 Task: Add the task  Develop a new online tool for online event registration to the section Incident Prevention Sprint in the project BlazePath and add a Due Date to the respective task as 2024/01/20
Action: Mouse moved to (645, 293)
Screenshot: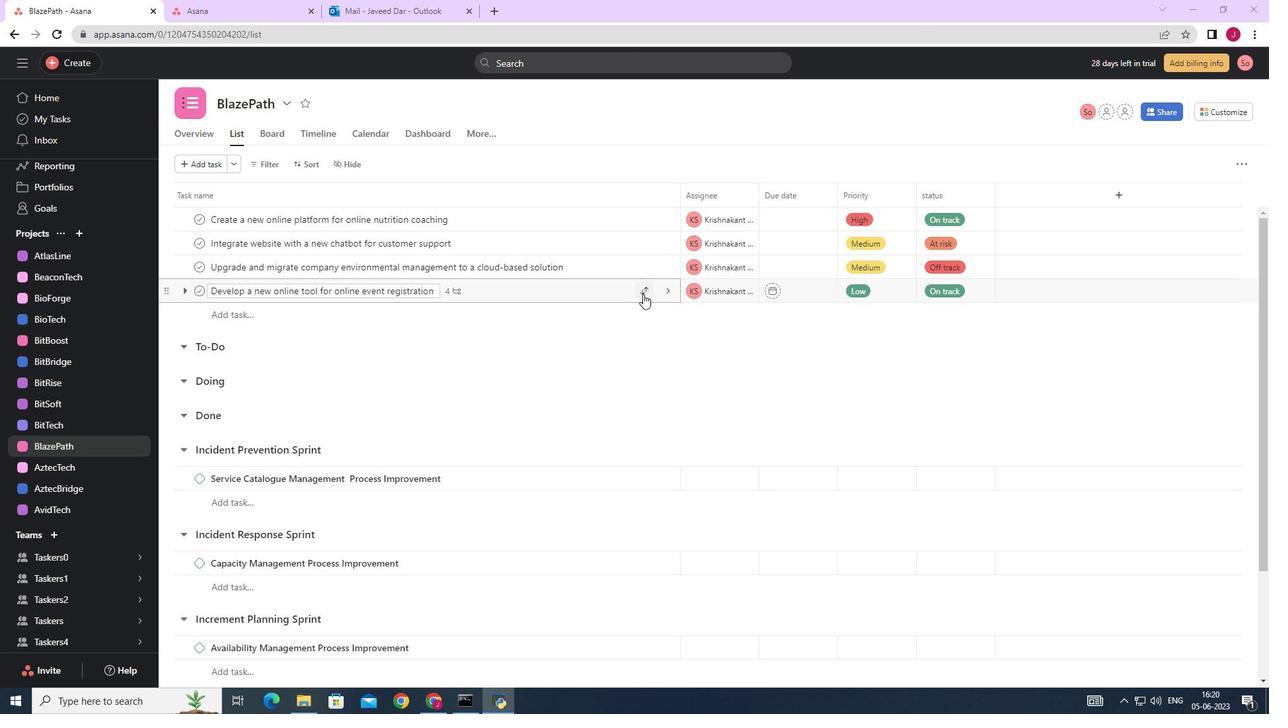 
Action: Mouse pressed left at (645, 293)
Screenshot: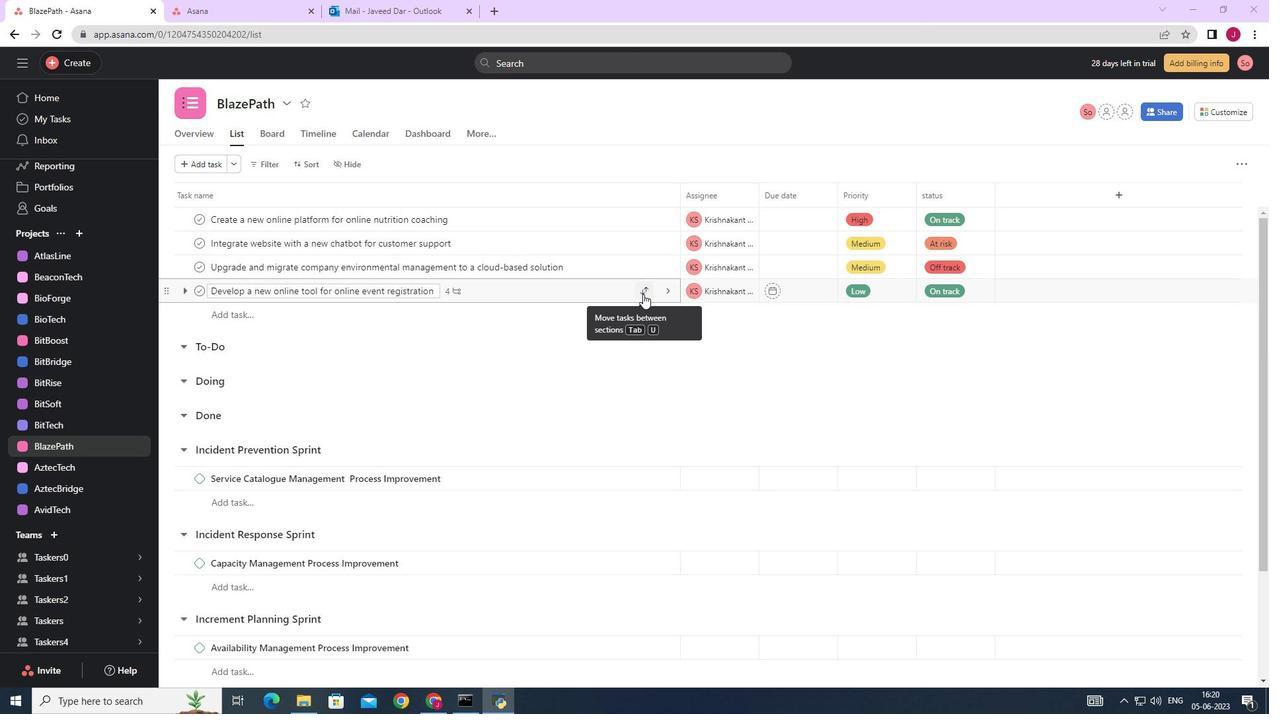 
Action: Mouse moved to (566, 440)
Screenshot: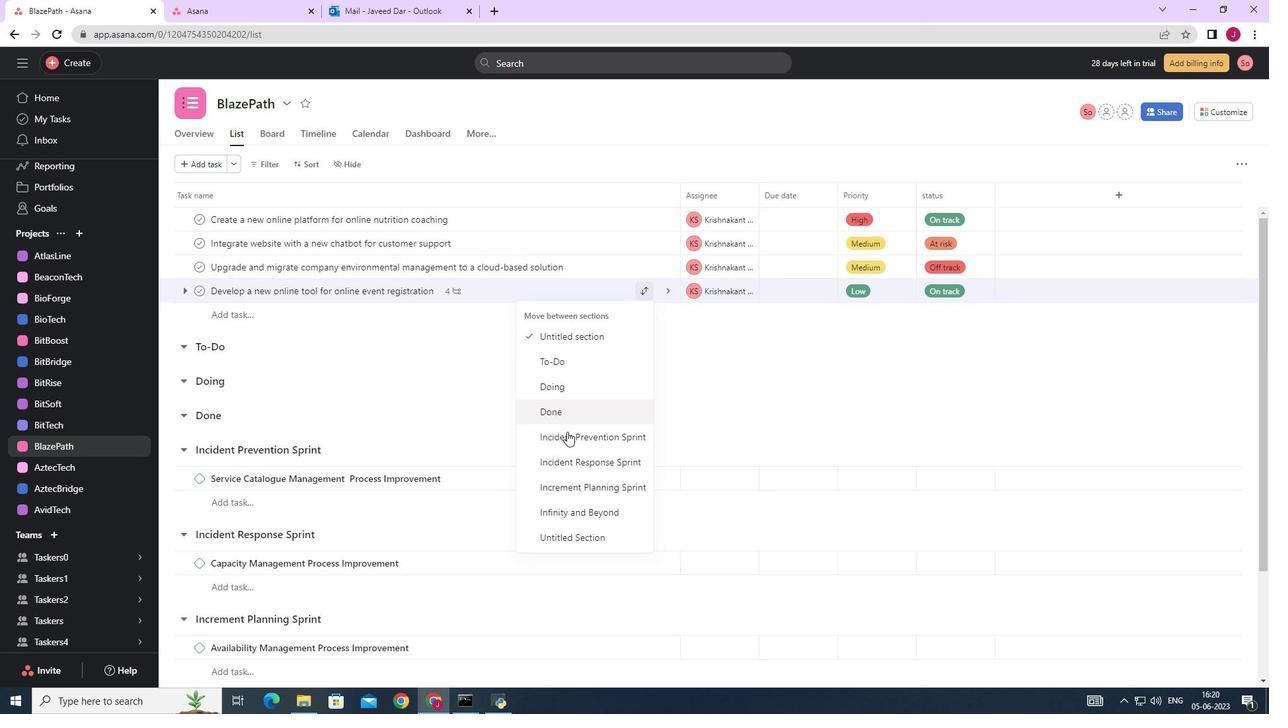 
Action: Mouse pressed left at (566, 440)
Screenshot: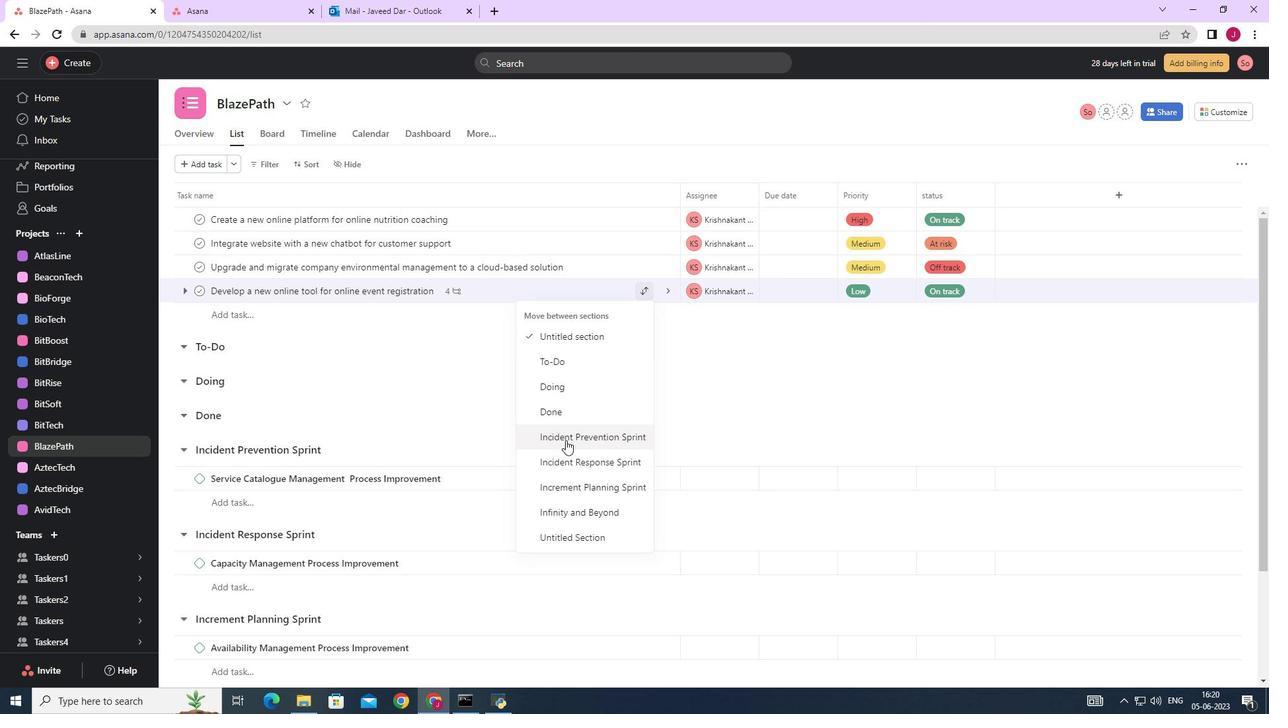 
Action: Mouse moved to (834, 455)
Screenshot: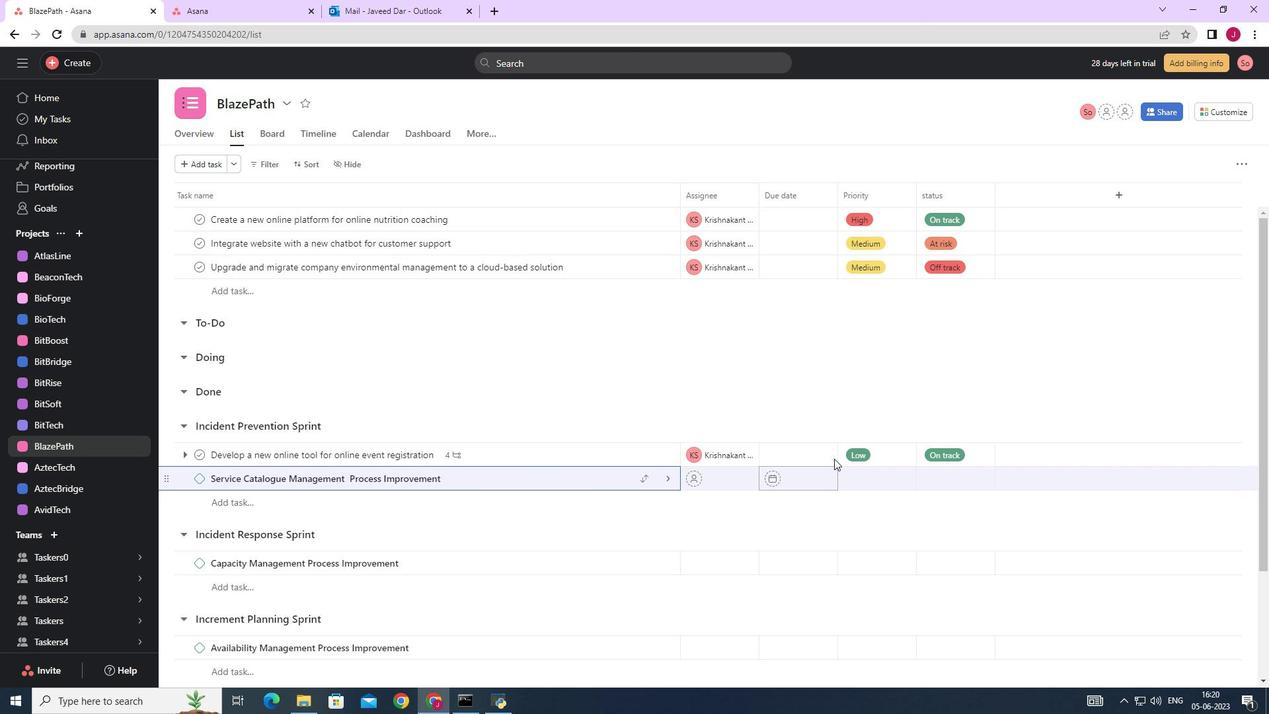
Action: Mouse pressed left at (834, 455)
Screenshot: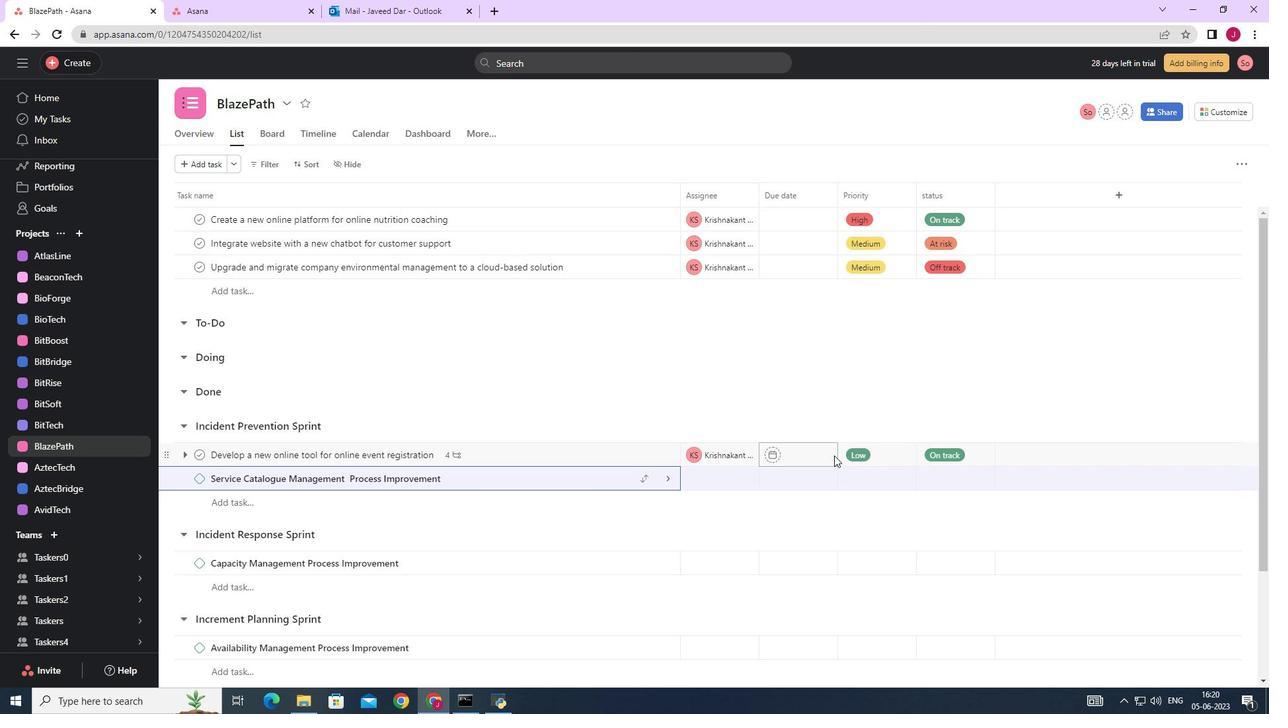 
Action: Mouse moved to (804, 458)
Screenshot: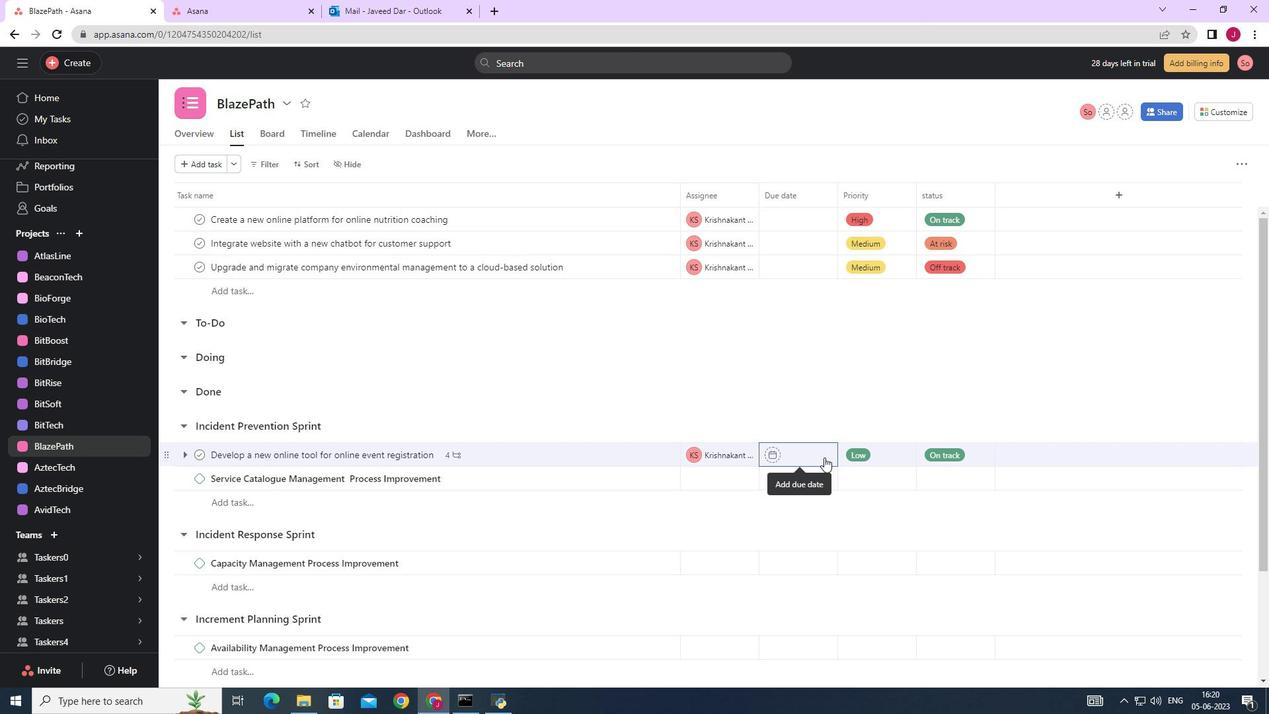 
Action: Mouse pressed left at (804, 458)
Screenshot: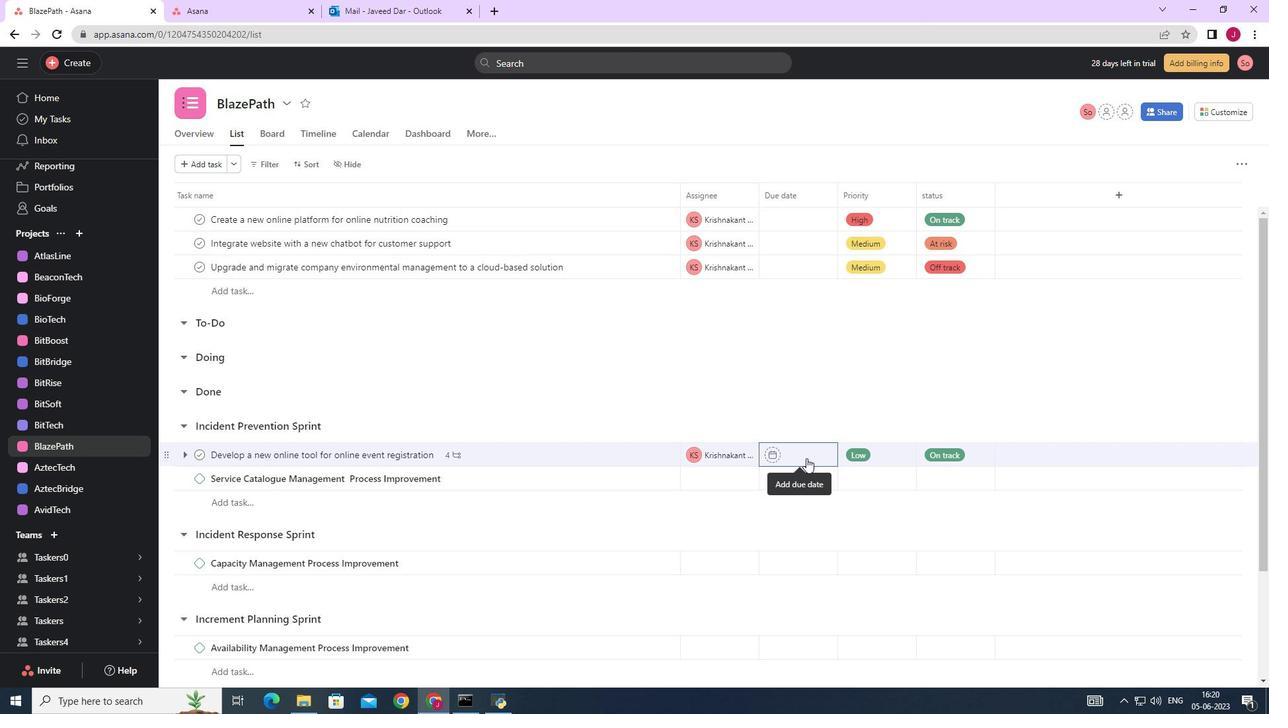 
Action: Mouse moved to (933, 244)
Screenshot: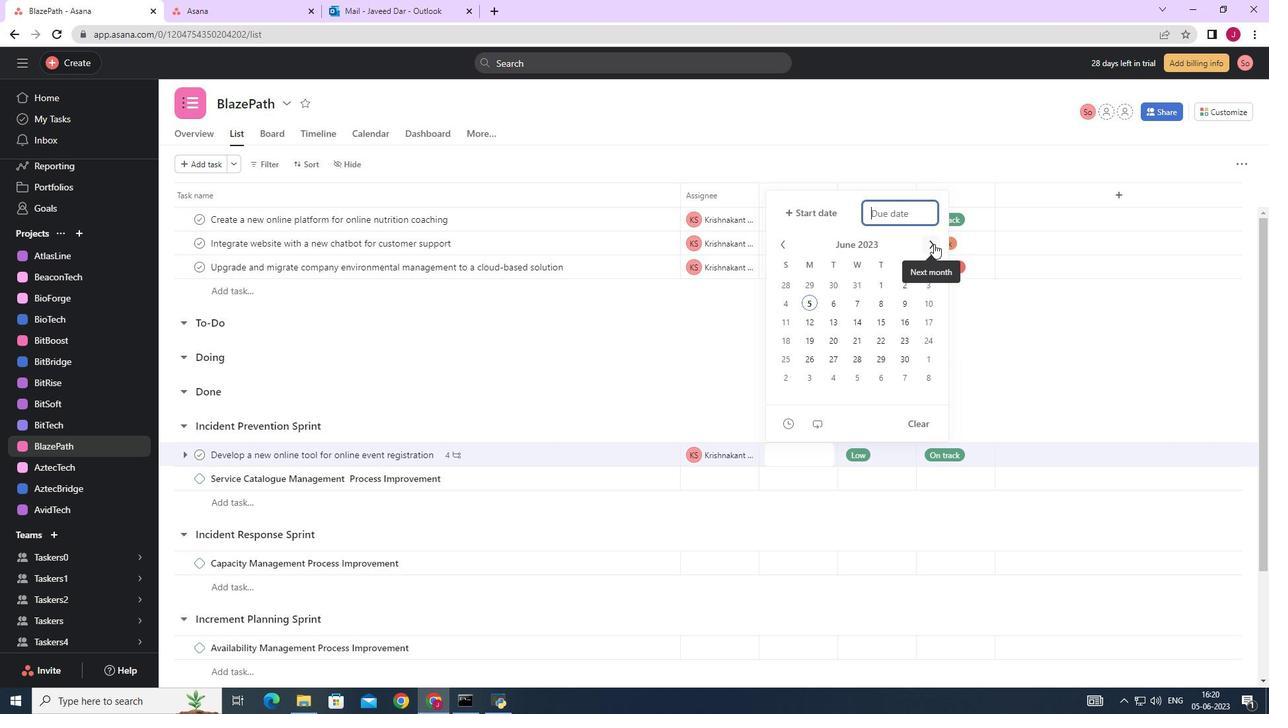 
Action: Mouse pressed left at (933, 244)
Screenshot: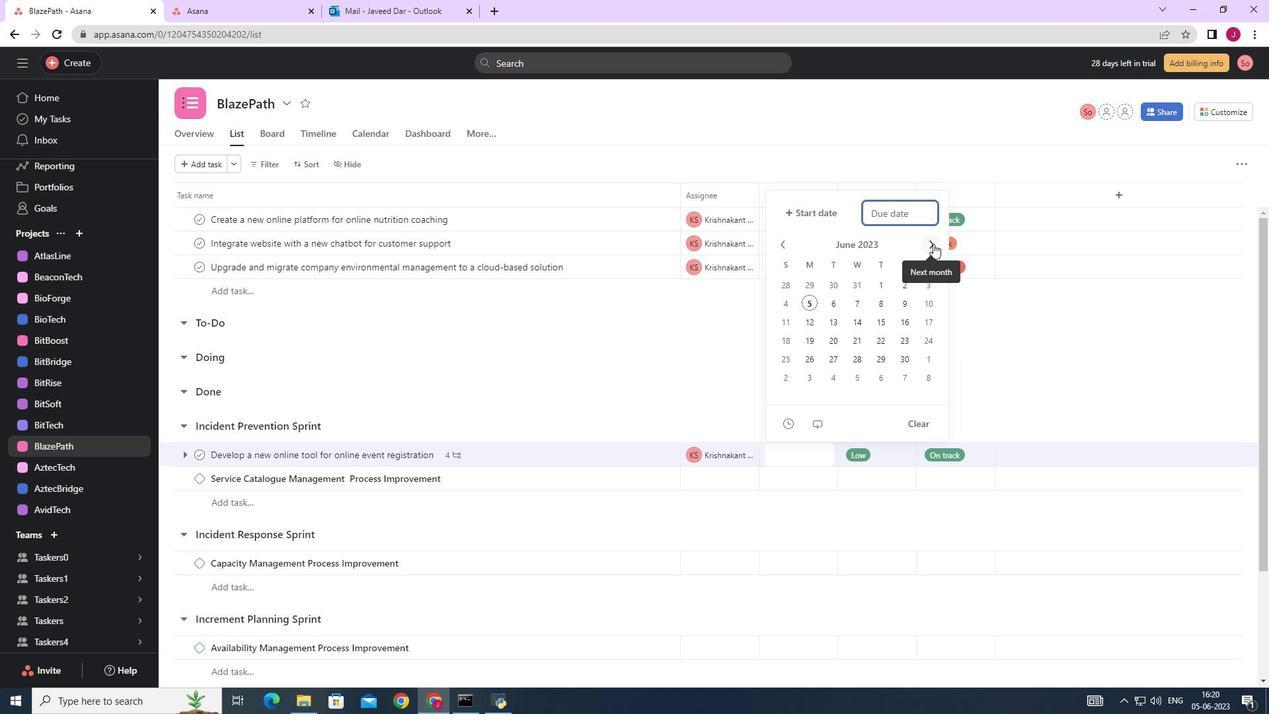 
Action: Mouse pressed left at (933, 244)
Screenshot: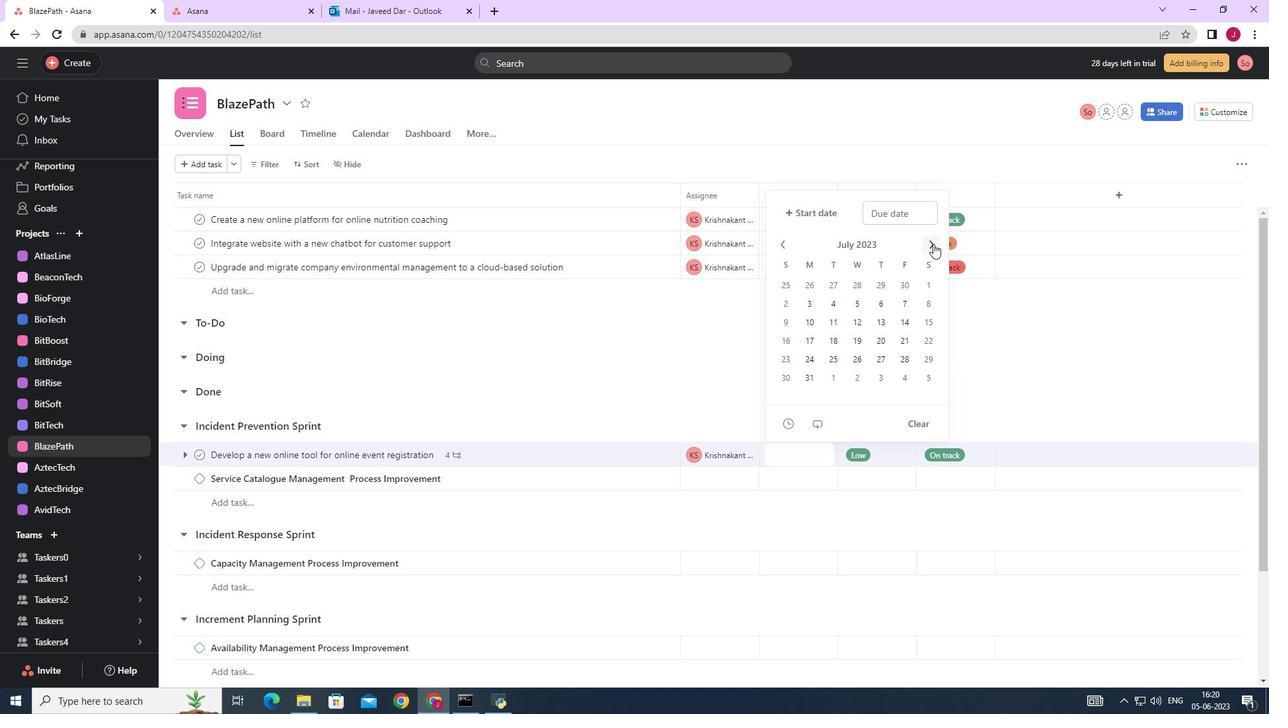 
Action: Mouse pressed left at (933, 244)
Screenshot: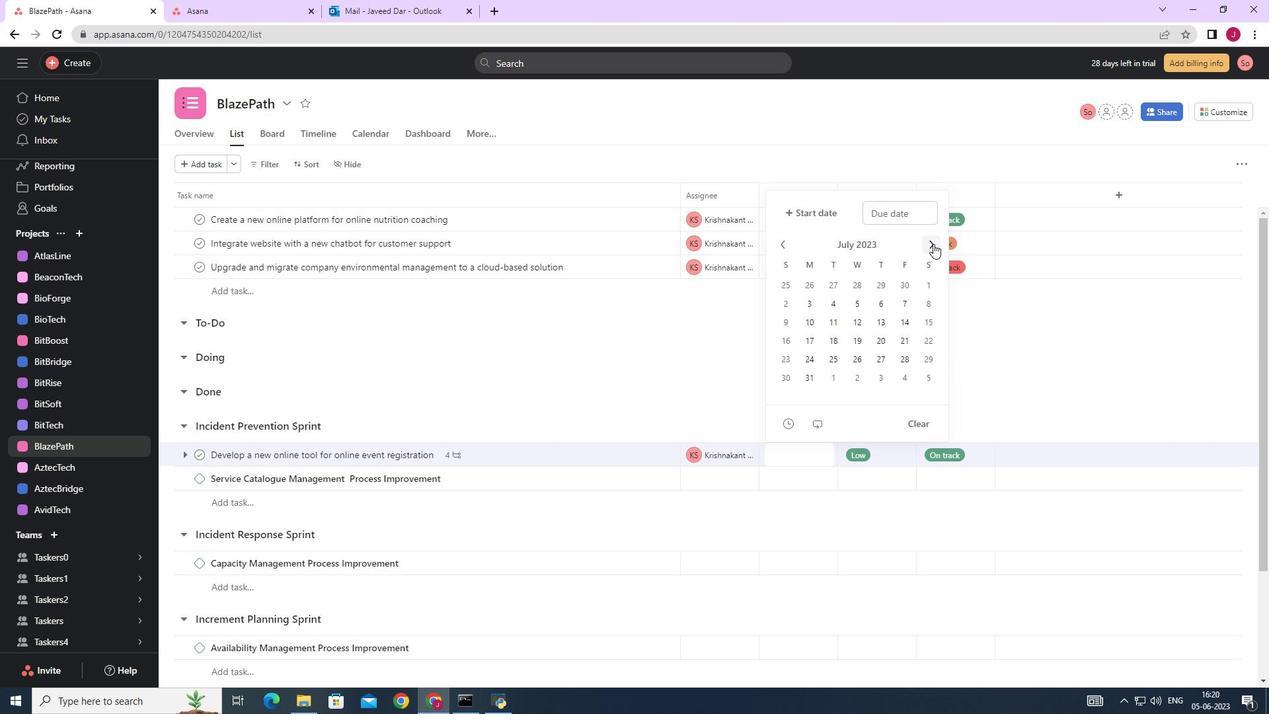 
Action: Mouse pressed left at (933, 244)
Screenshot: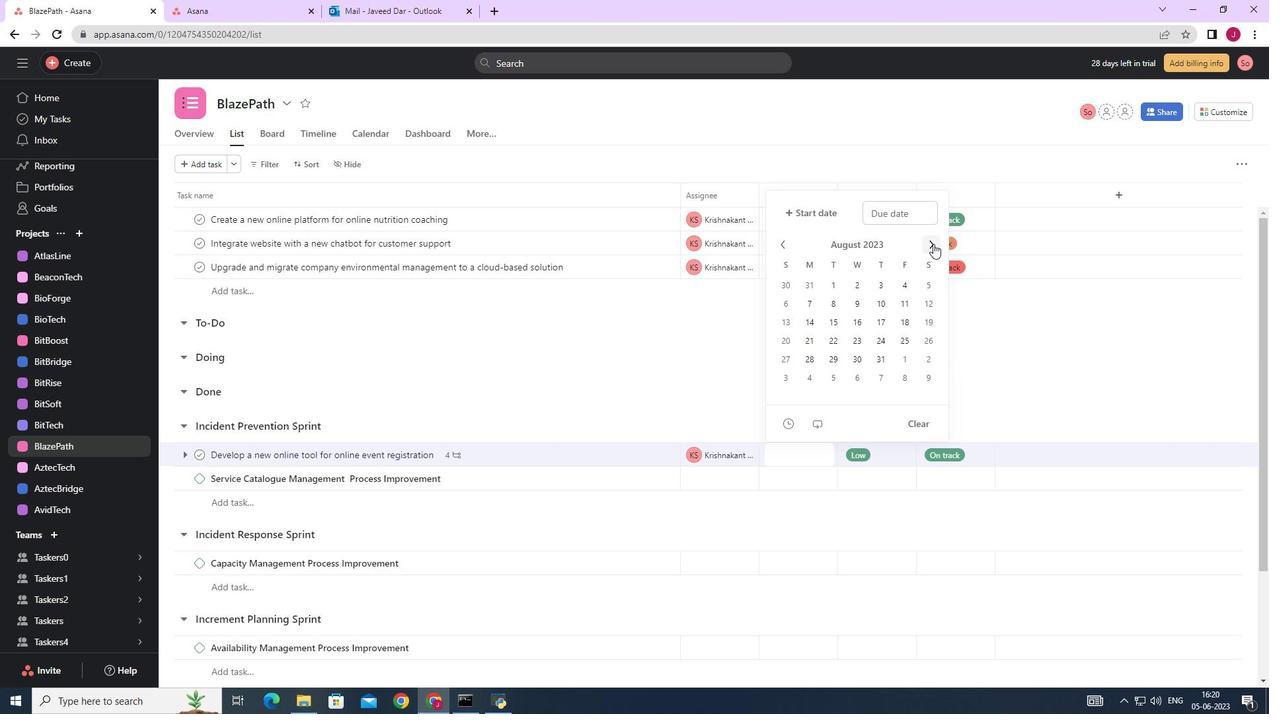 
Action: Mouse pressed left at (933, 244)
Screenshot: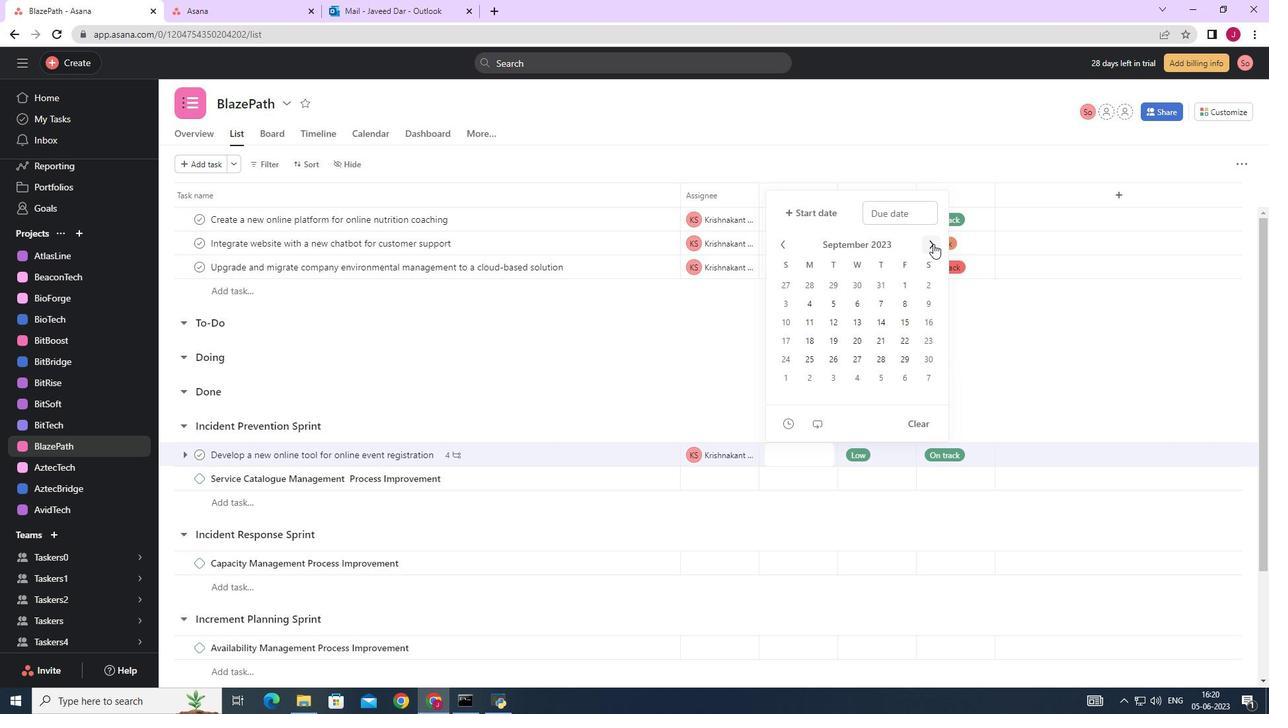 
Action: Mouse pressed left at (933, 244)
Screenshot: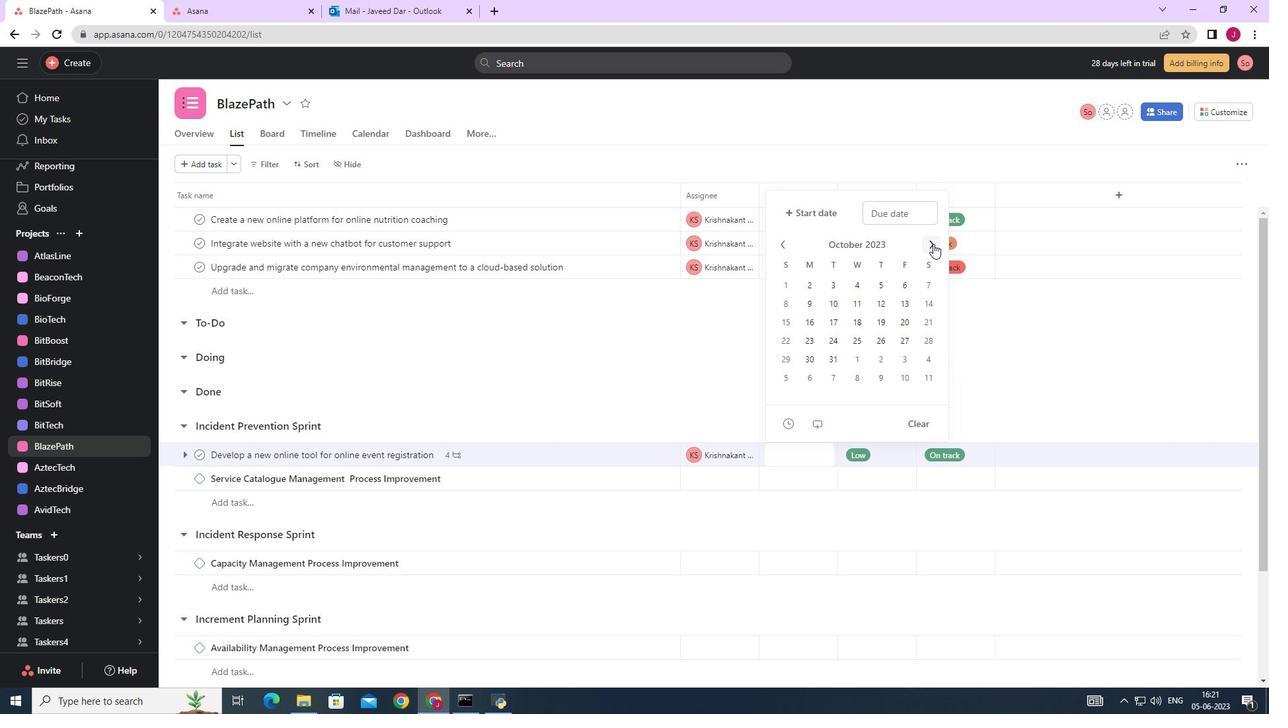 
Action: Mouse pressed left at (933, 244)
Screenshot: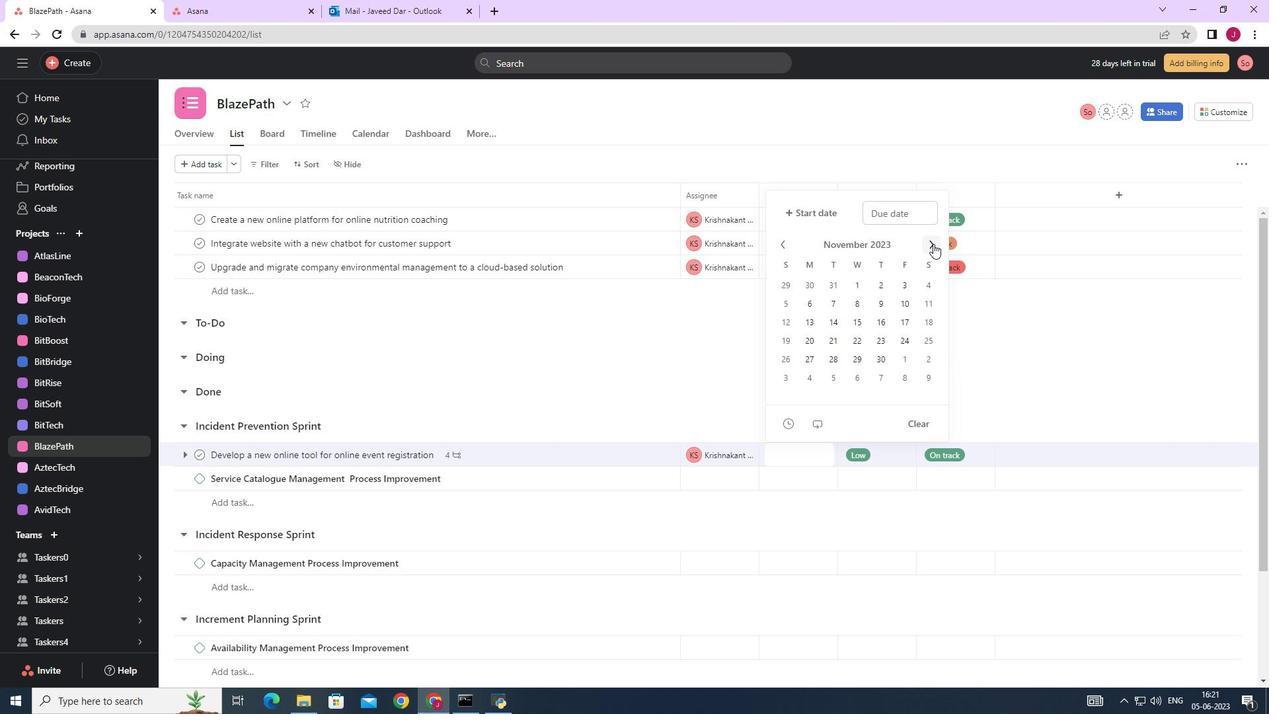 
Action: Mouse pressed left at (933, 244)
Screenshot: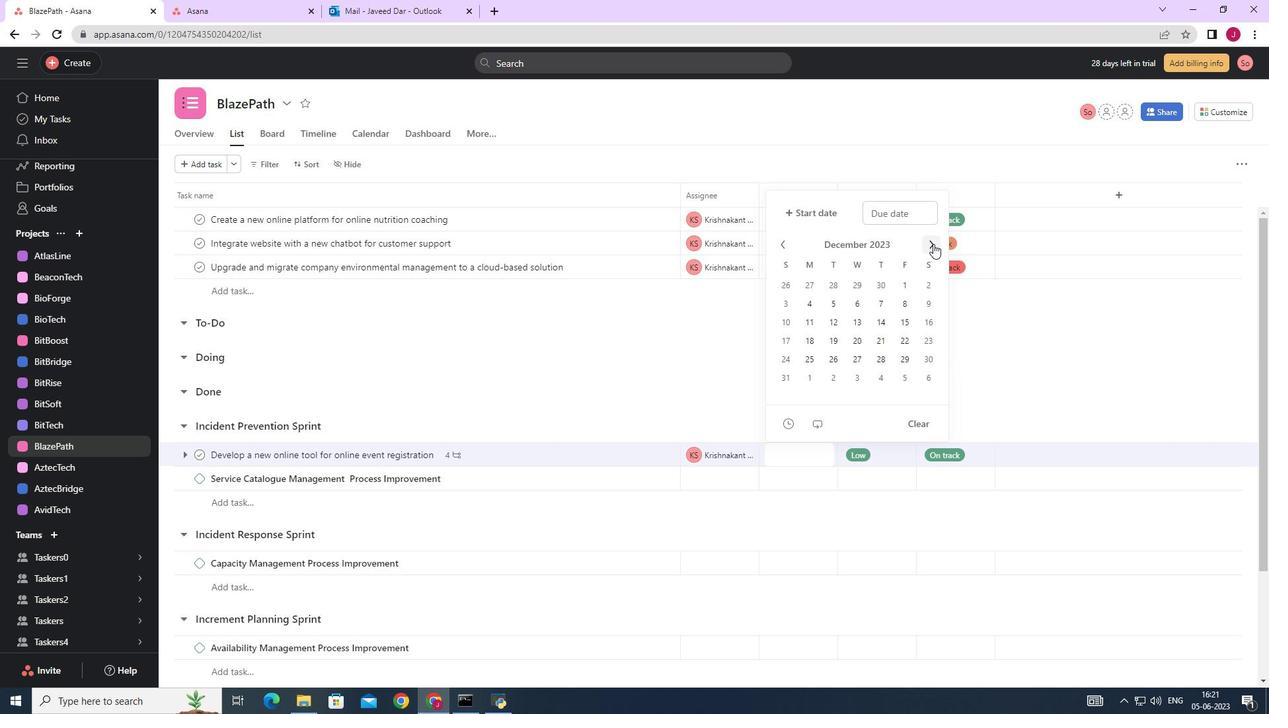 
Action: Mouse moved to (785, 247)
Screenshot: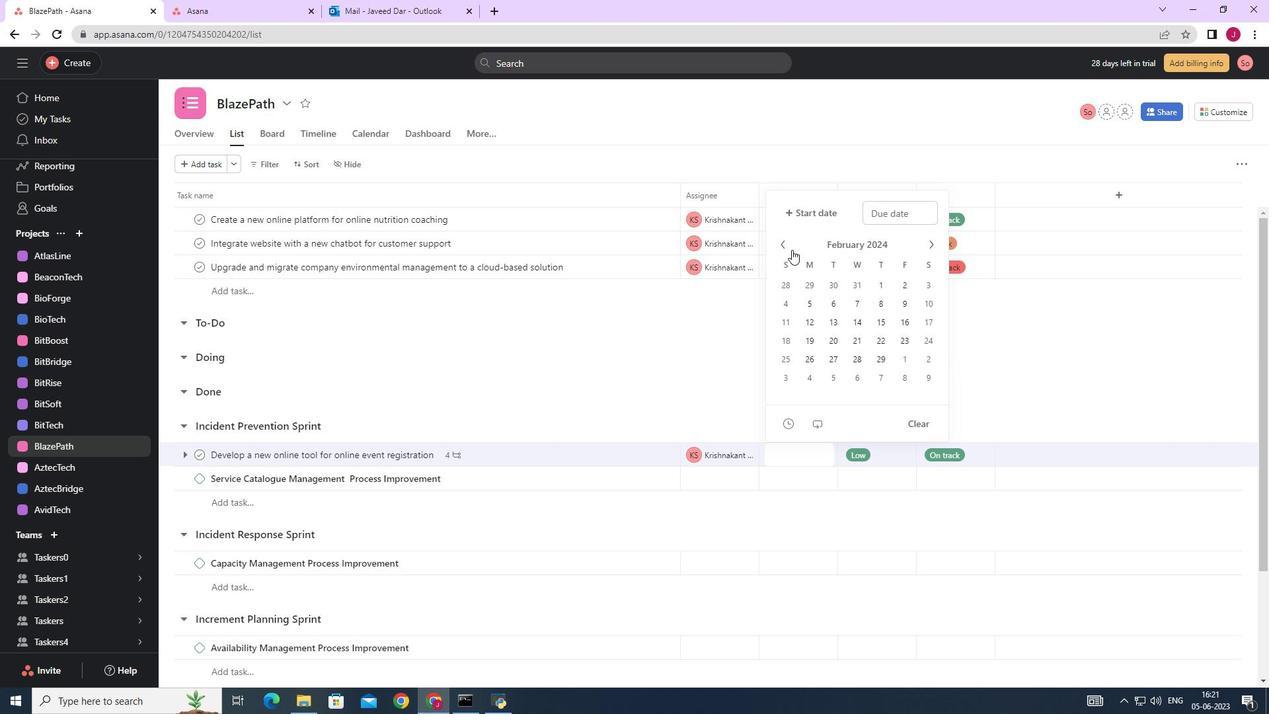
Action: Mouse pressed left at (785, 247)
Screenshot: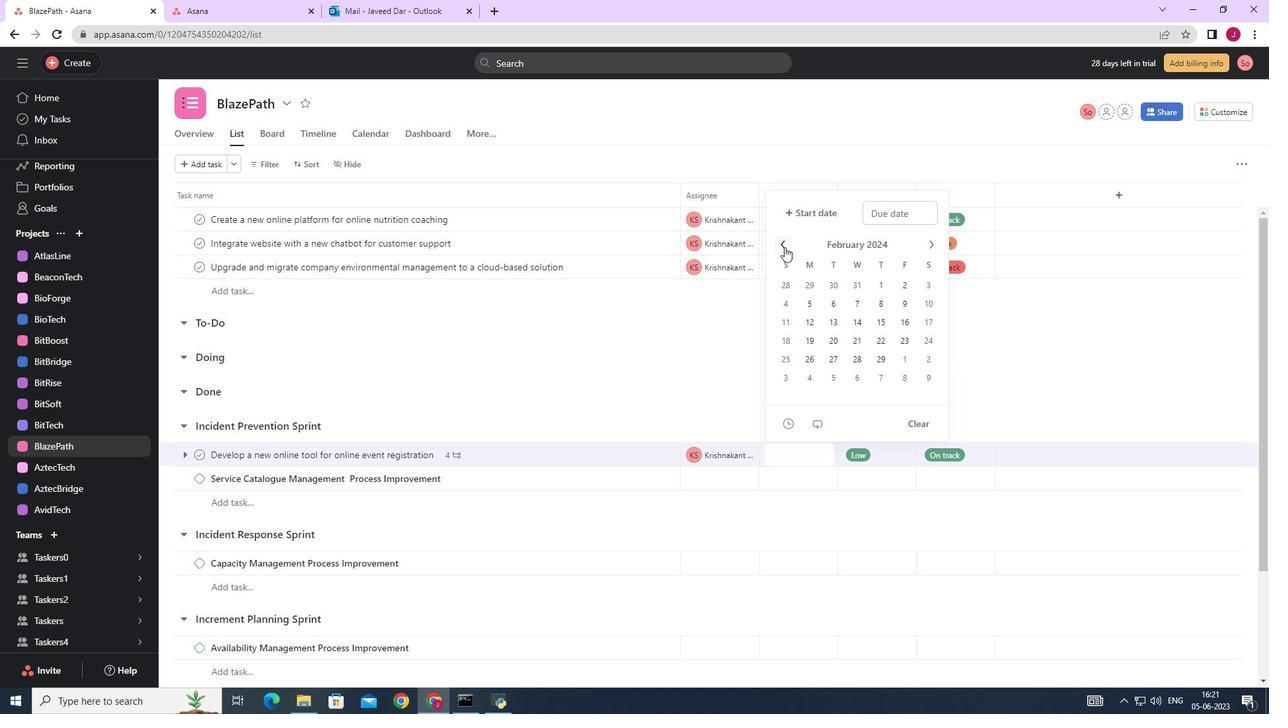 
Action: Mouse moved to (929, 320)
Screenshot: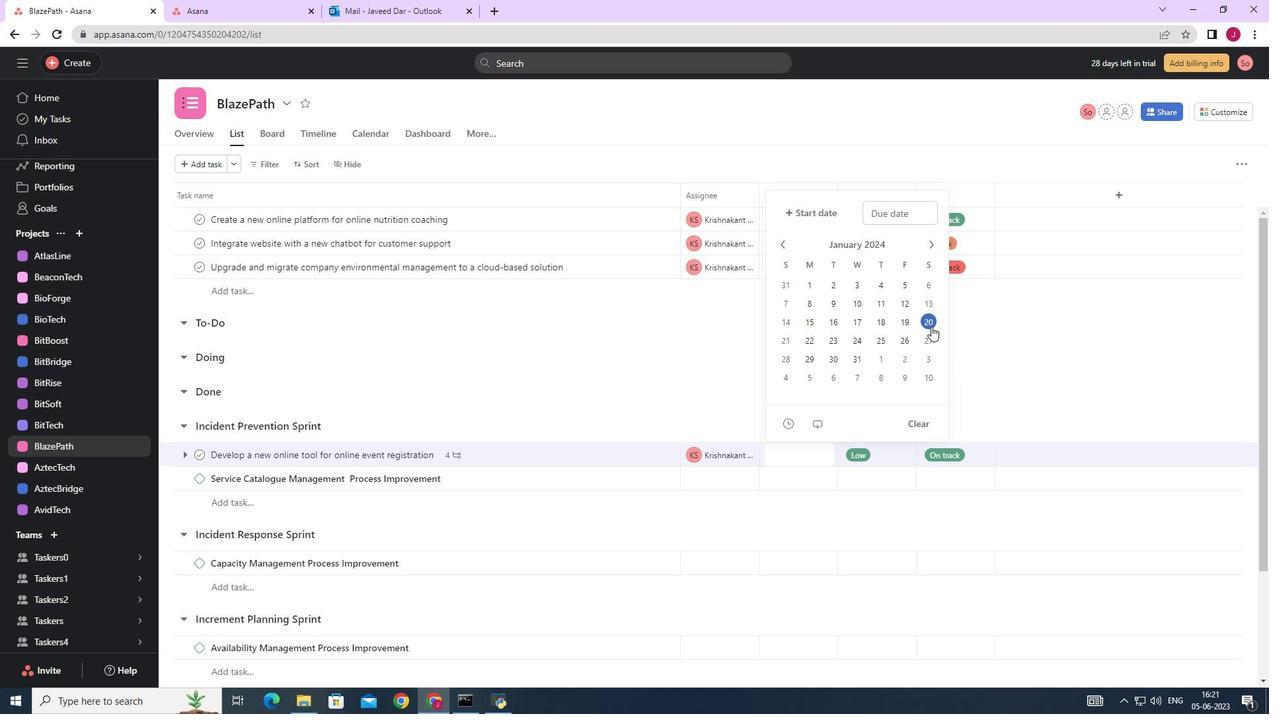 
Action: Mouse pressed left at (929, 320)
Screenshot: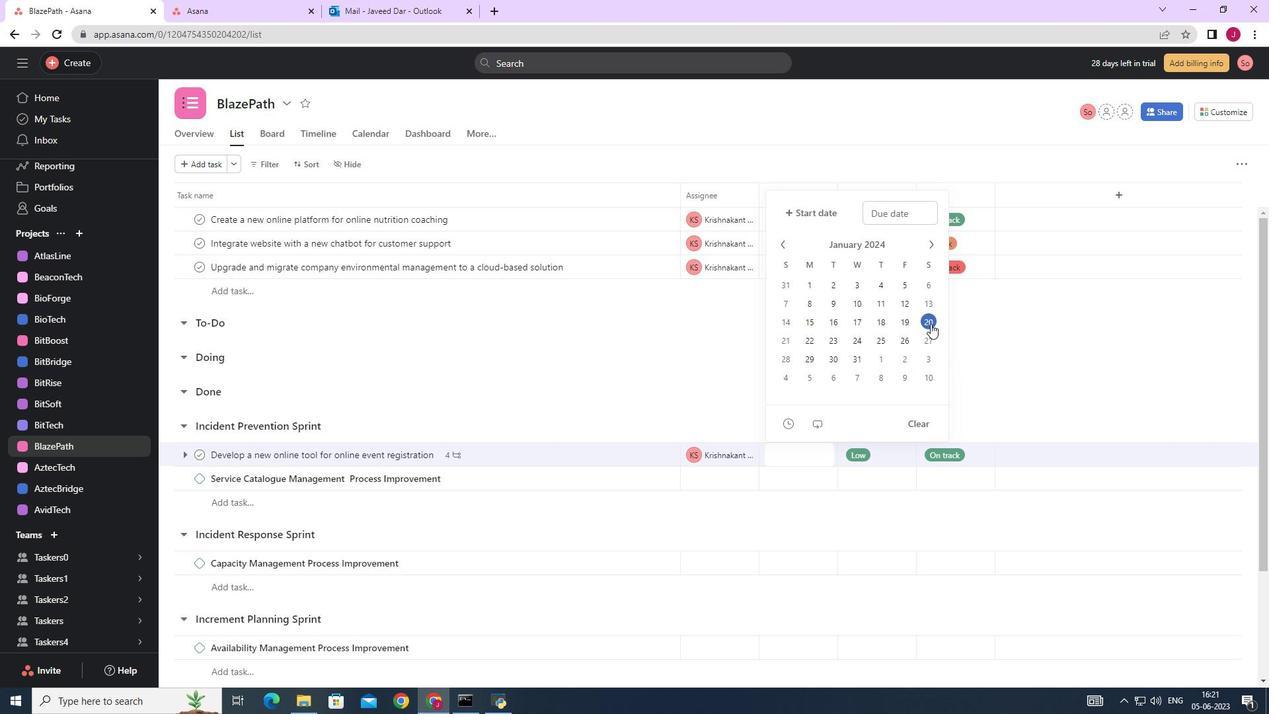 
Action: Mouse moved to (1039, 355)
Screenshot: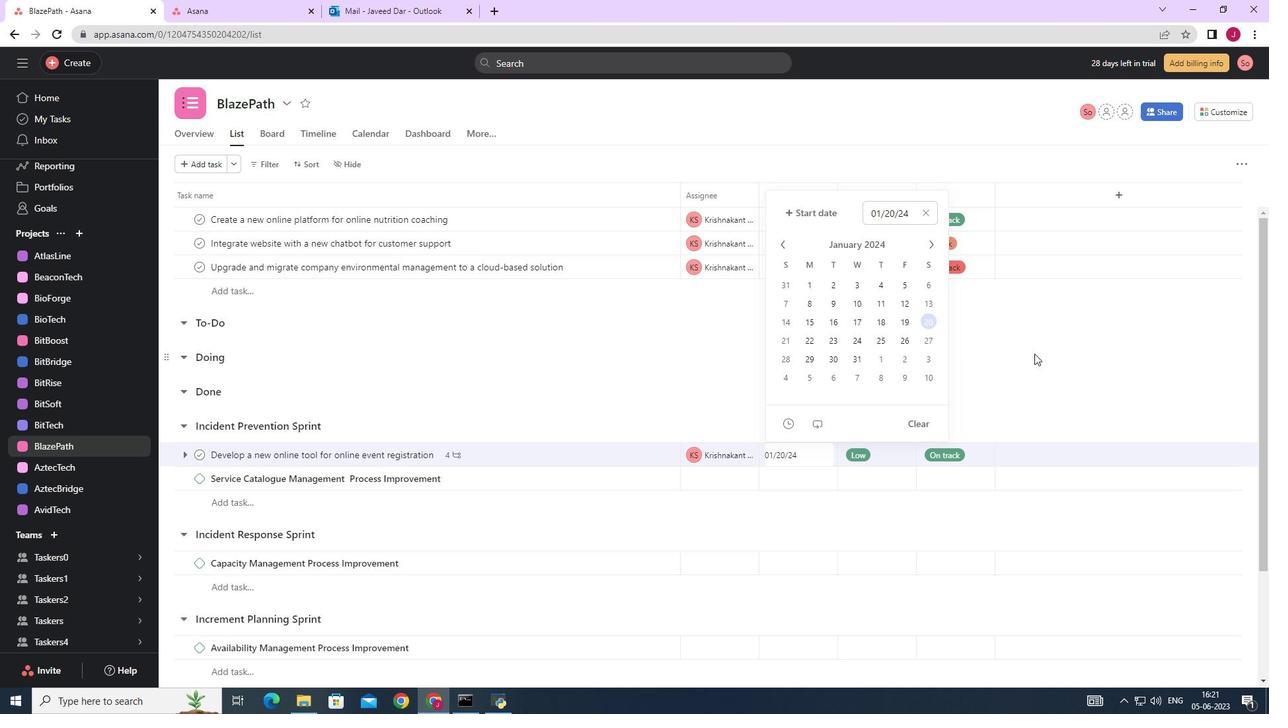 
Action: Mouse pressed left at (1039, 355)
Screenshot: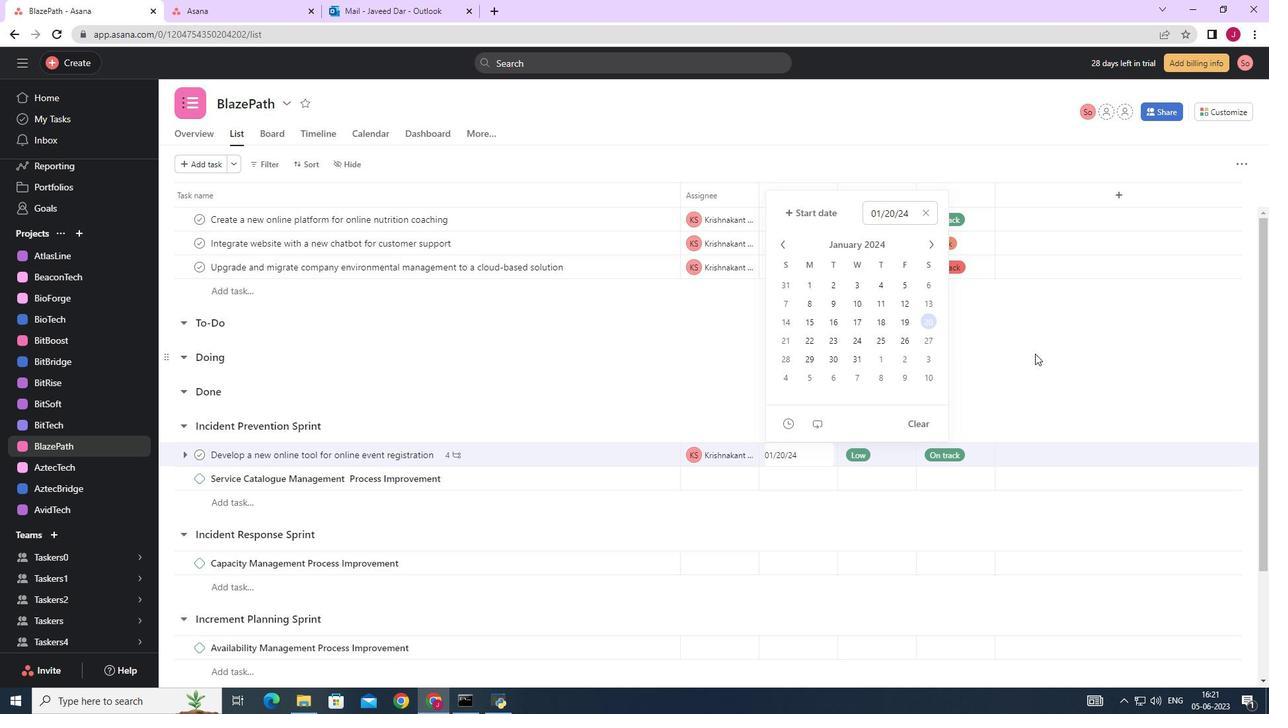 
Action: Mouse moved to (1035, 357)
Screenshot: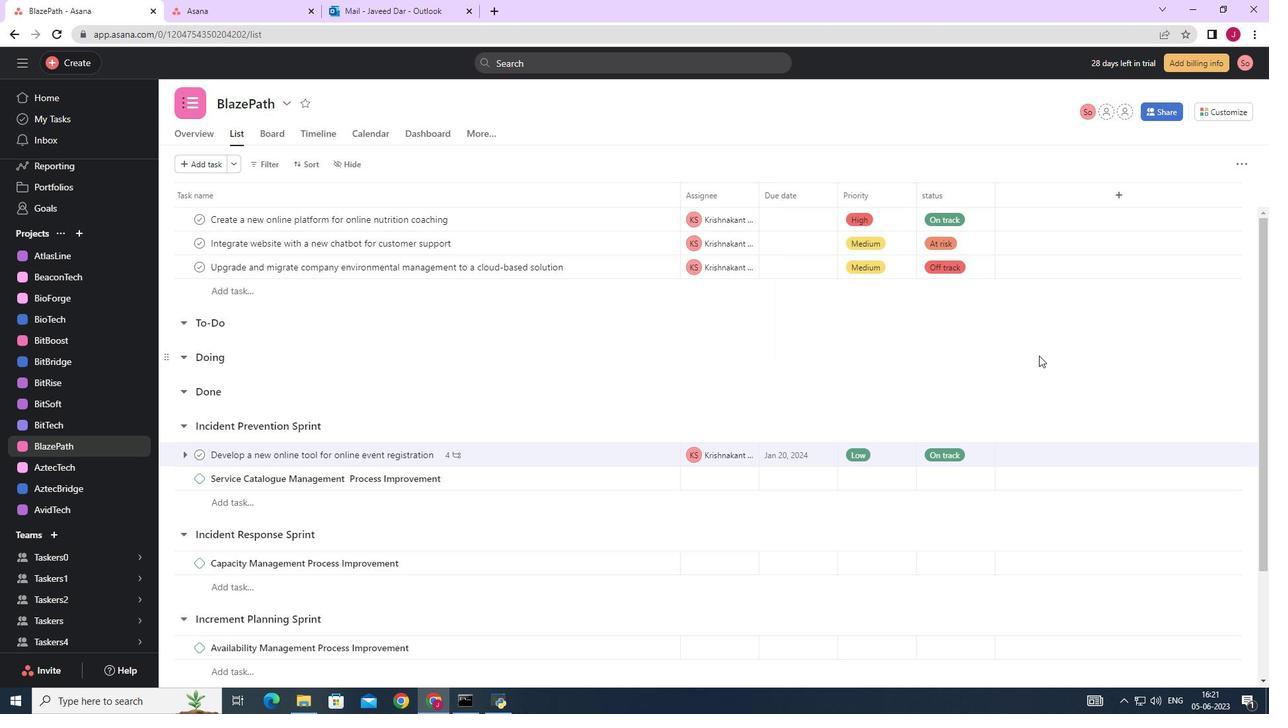 
